 Task: For heading  Tahoma with underline.  font size for heading20,  'Change the font style of data to'Arial.  and font size to 12,  Change the alignment of both headline & data to Align left.  In the sheet  analysisSalesByCategory
Action: Mouse moved to (136, 160)
Screenshot: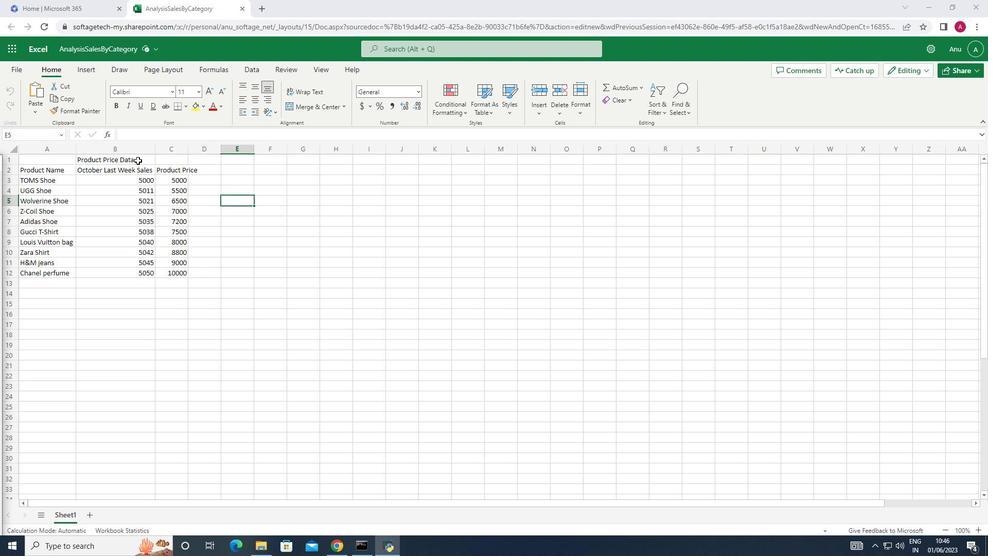 
Action: Mouse pressed left at (136, 160)
Screenshot: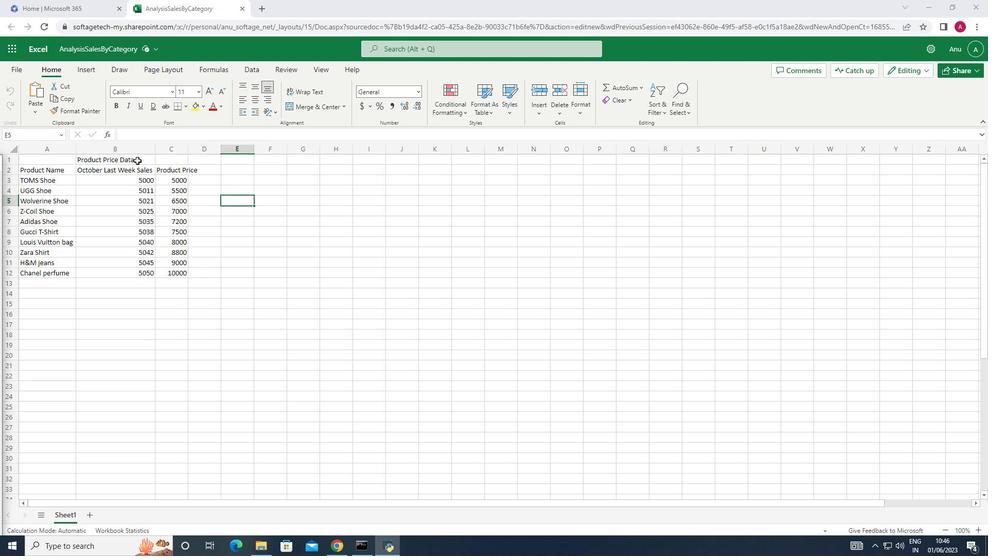 
Action: Mouse moved to (173, 95)
Screenshot: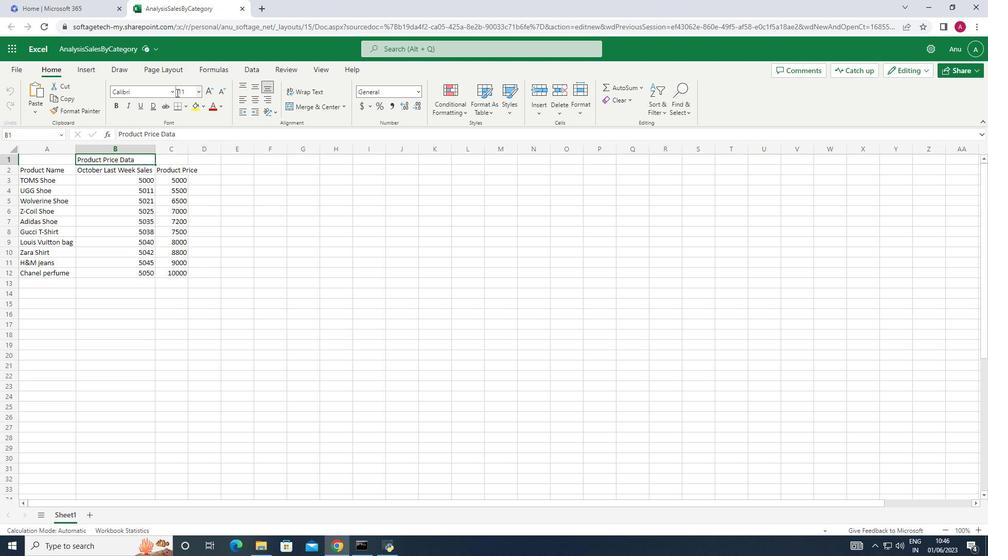 
Action: Mouse pressed left at (173, 95)
Screenshot: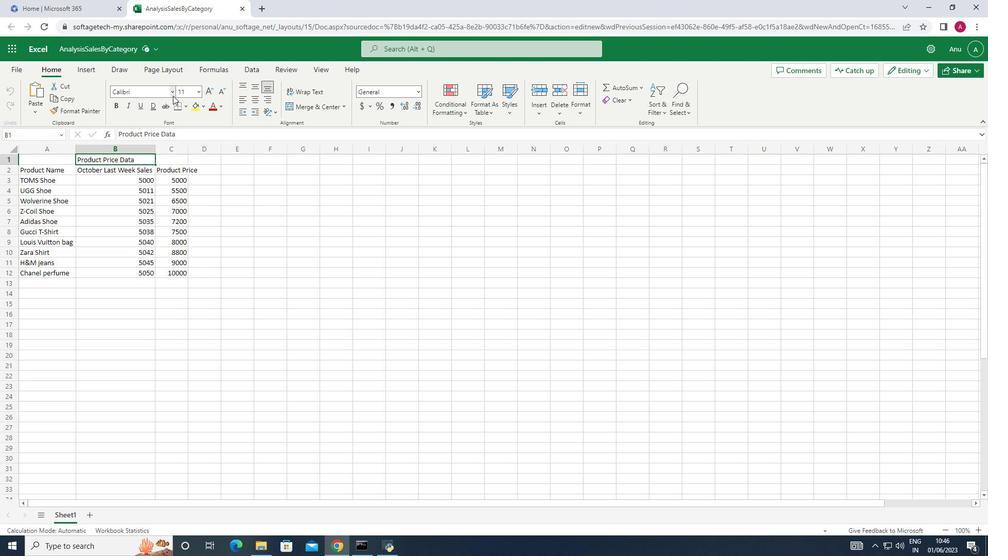 
Action: Mouse moved to (135, 442)
Screenshot: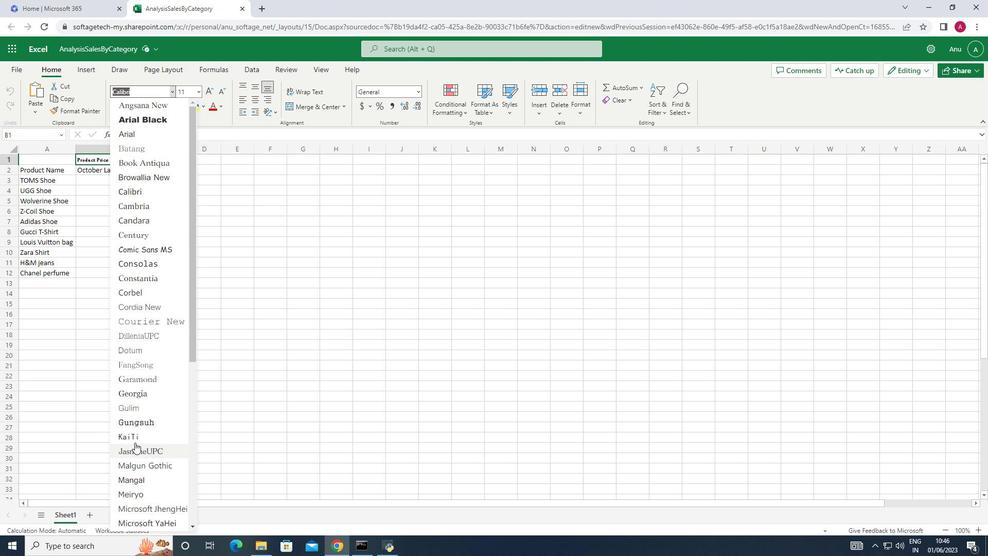 
Action: Mouse scrolled (135, 442) with delta (0, 0)
Screenshot: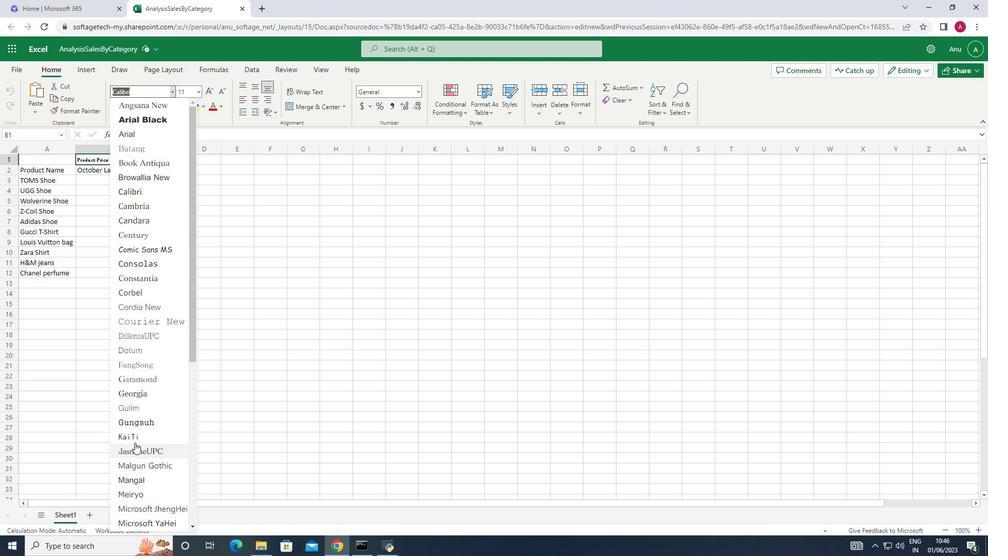 
Action: Mouse scrolled (135, 442) with delta (0, 0)
Screenshot: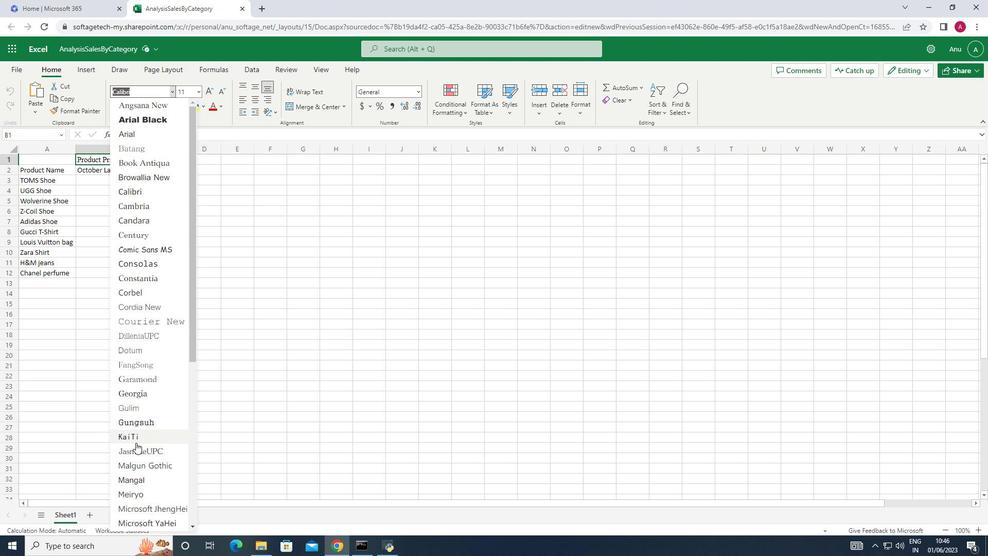 
Action: Mouse scrolled (135, 442) with delta (0, 0)
Screenshot: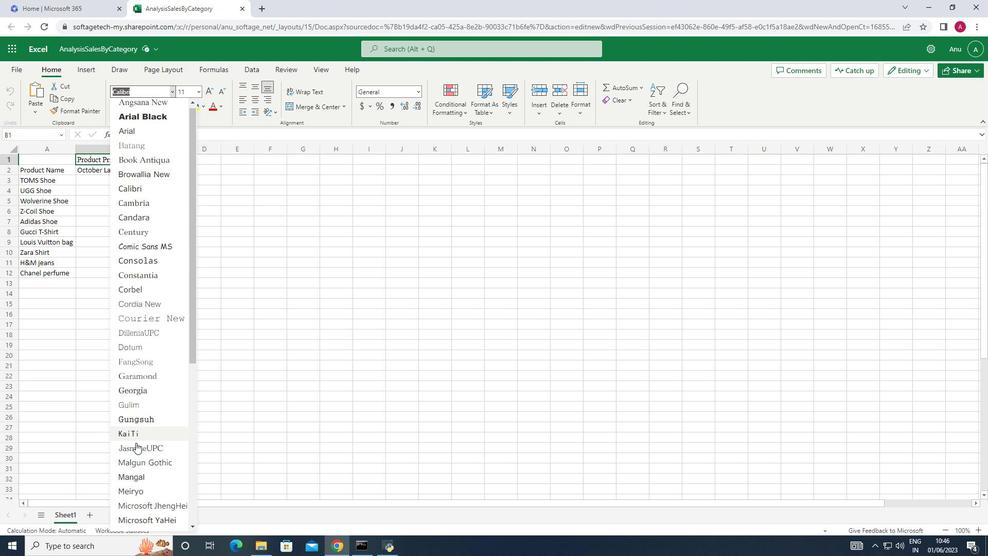 
Action: Mouse scrolled (135, 442) with delta (0, 0)
Screenshot: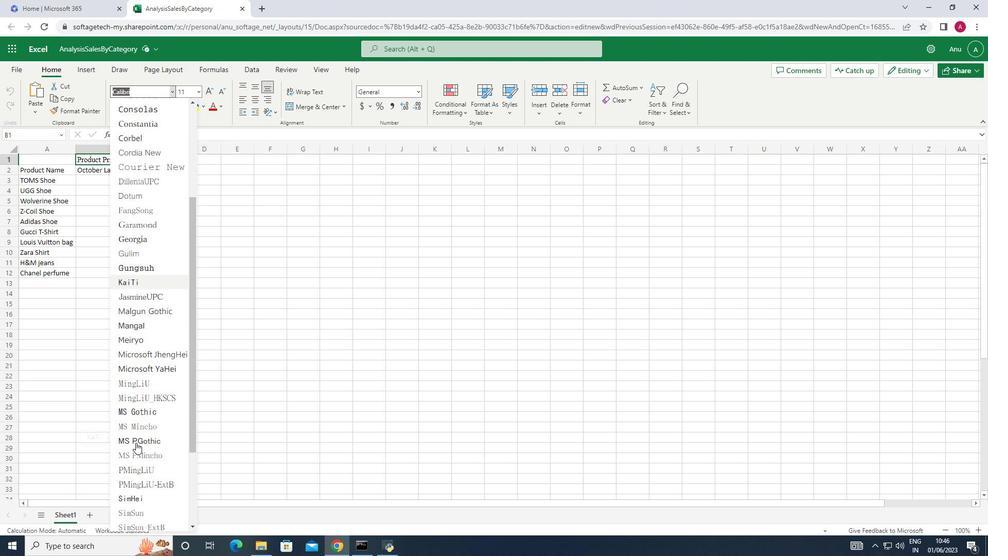 
Action: Mouse scrolled (135, 442) with delta (0, 0)
Screenshot: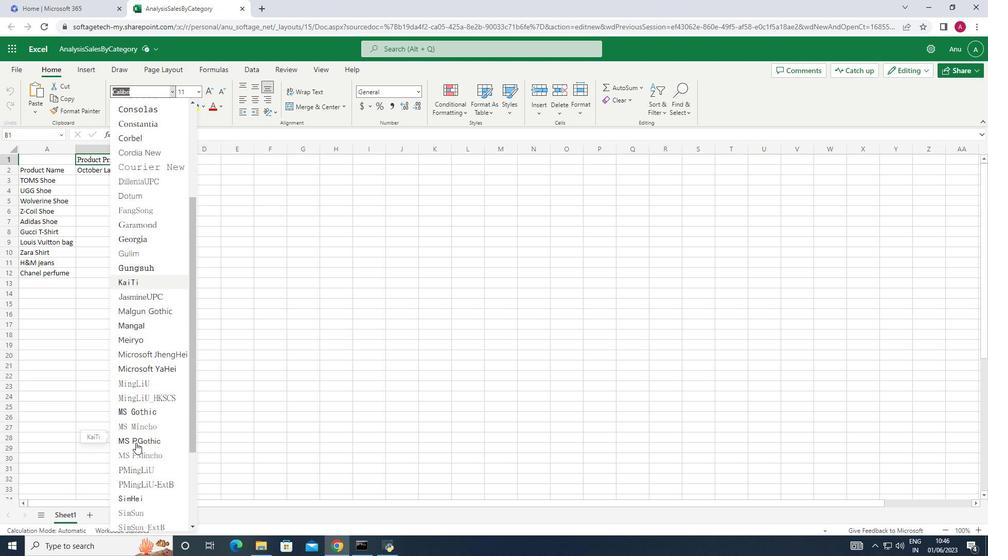 
Action: Mouse scrolled (135, 442) with delta (0, 0)
Screenshot: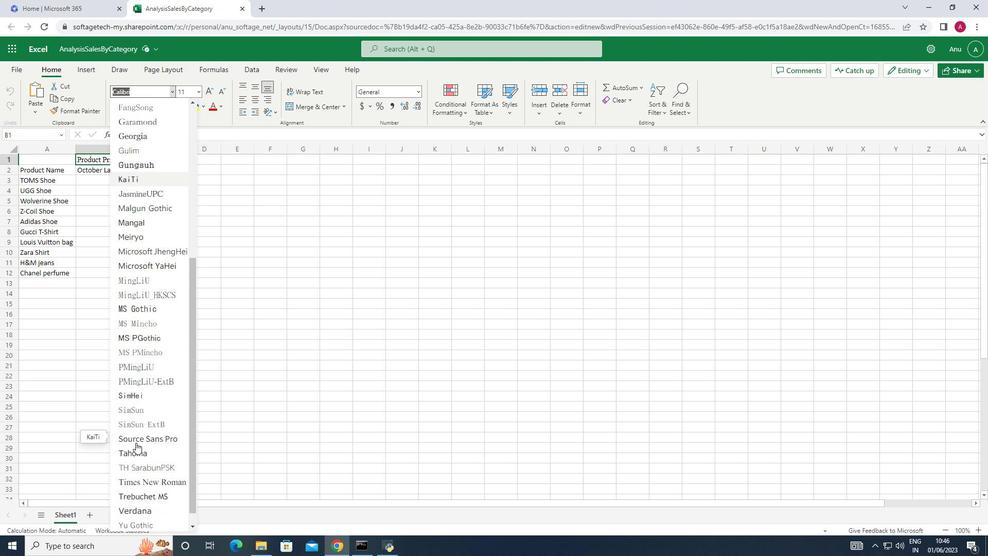 
Action: Mouse scrolled (135, 442) with delta (0, 0)
Screenshot: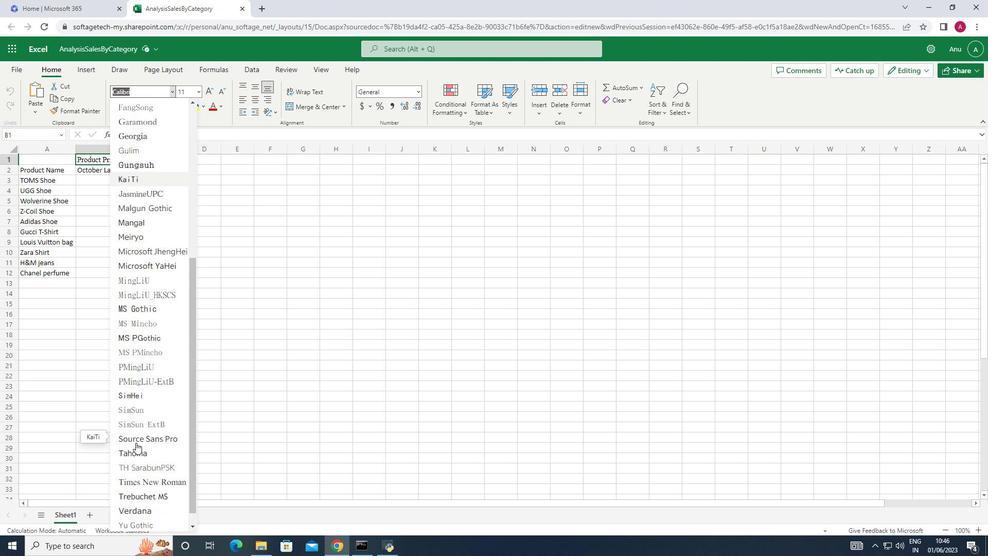 
Action: Mouse moved to (148, 459)
Screenshot: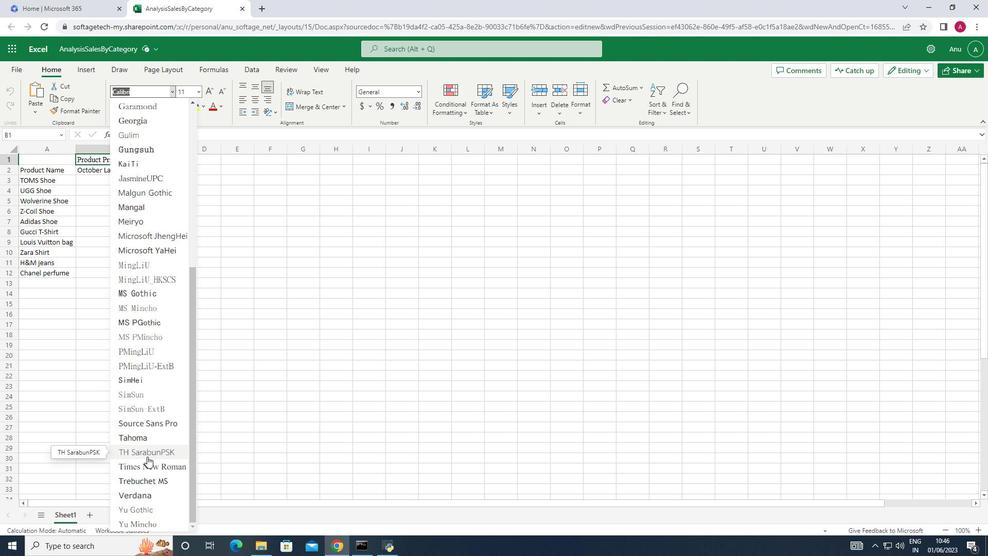 
Action: Mouse scrolled (148, 458) with delta (0, 0)
Screenshot: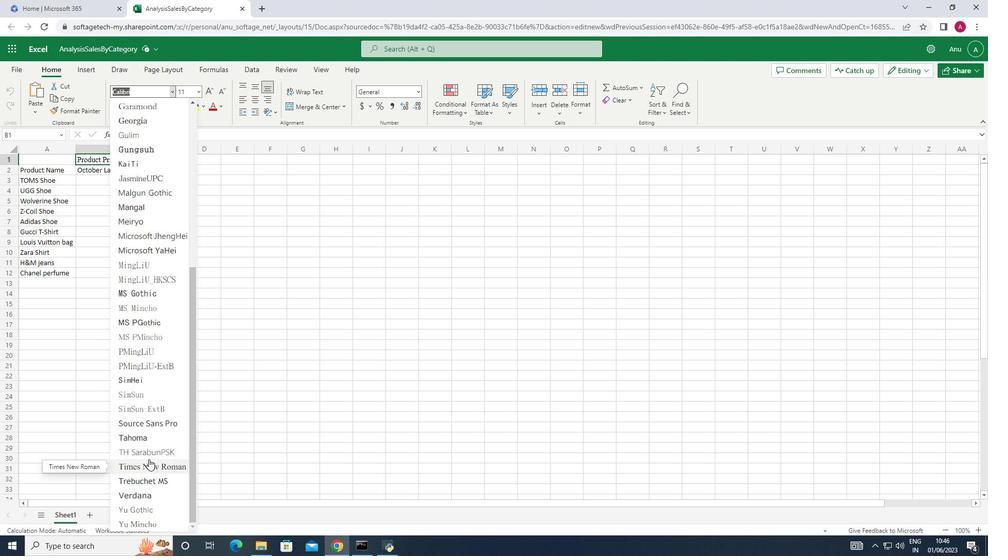 
Action: Mouse scrolled (148, 458) with delta (0, 0)
Screenshot: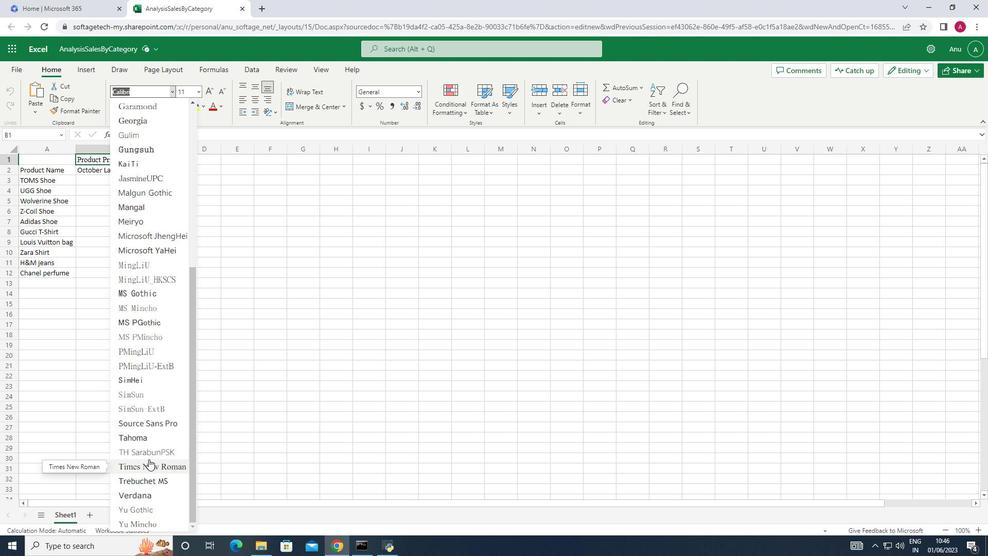 
Action: Mouse moved to (156, 435)
Screenshot: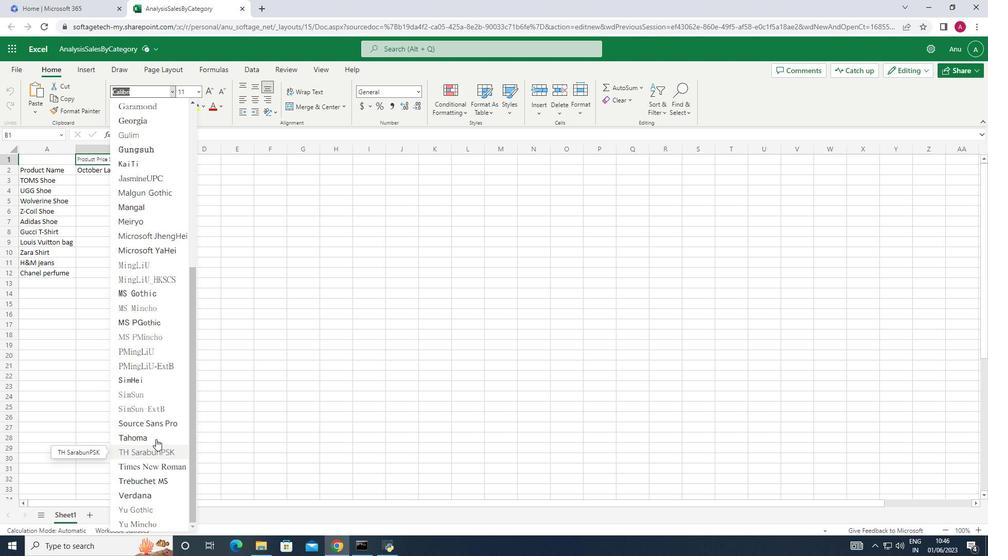 
Action: Mouse pressed left at (156, 435)
Screenshot: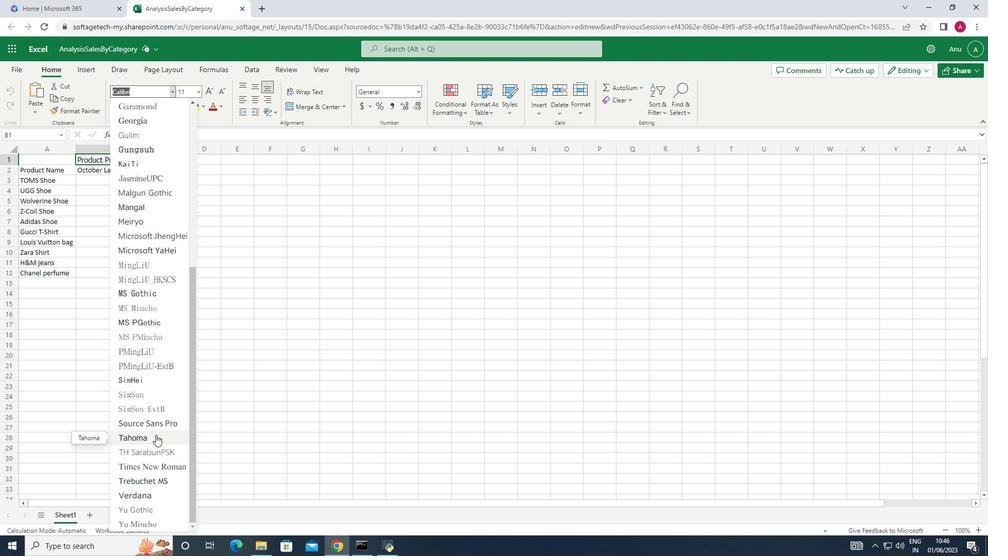 
Action: Mouse moved to (144, 108)
Screenshot: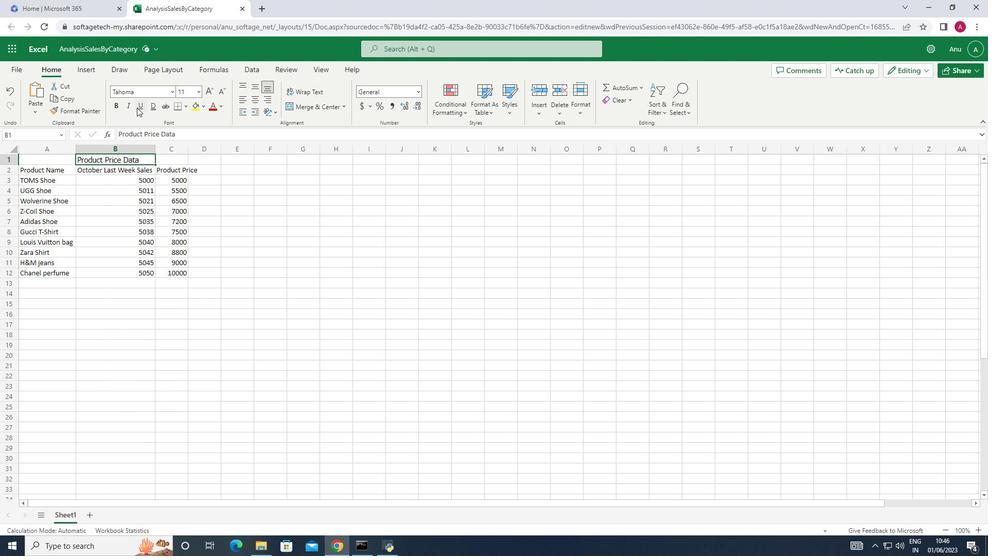 
Action: Mouse pressed left at (144, 108)
Screenshot: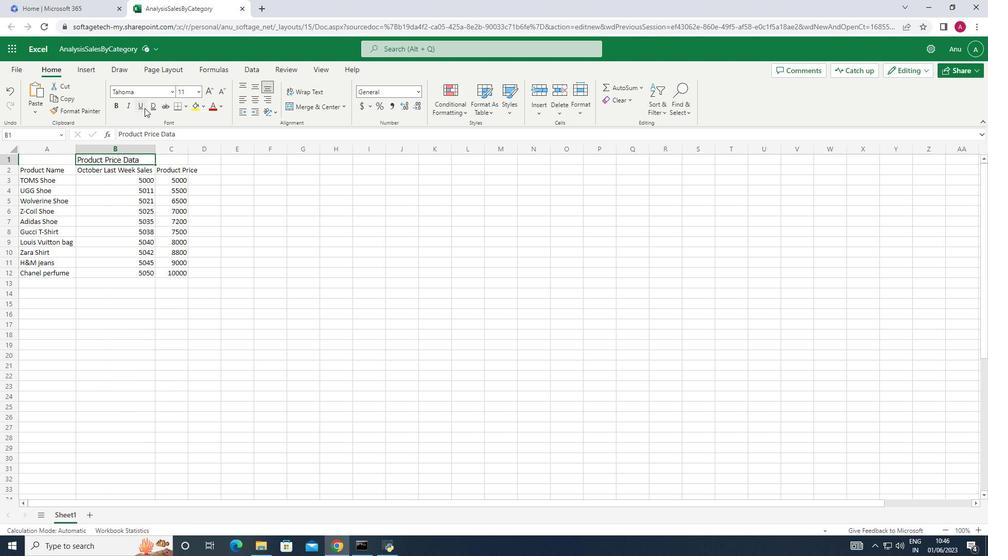 
Action: Mouse moved to (196, 92)
Screenshot: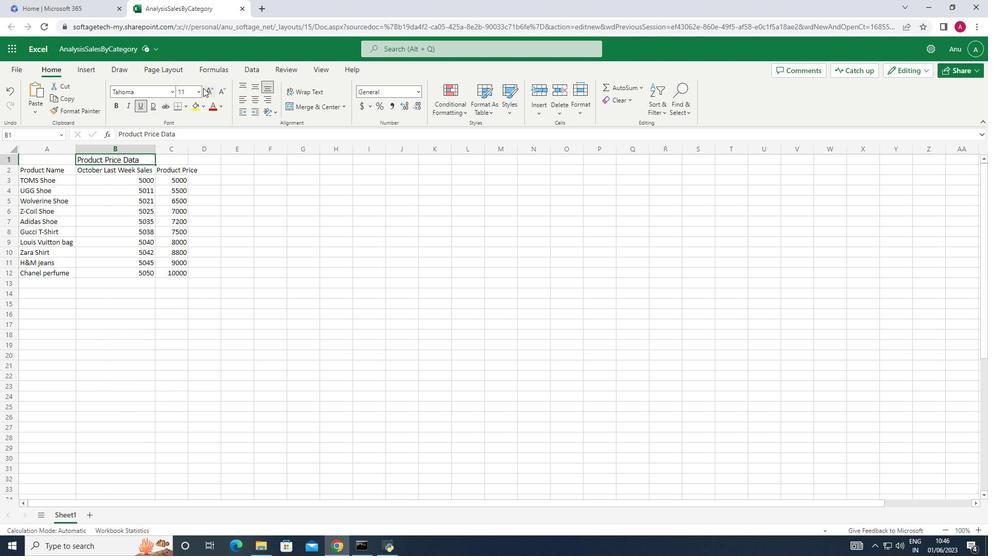 
Action: Mouse pressed left at (196, 92)
Screenshot: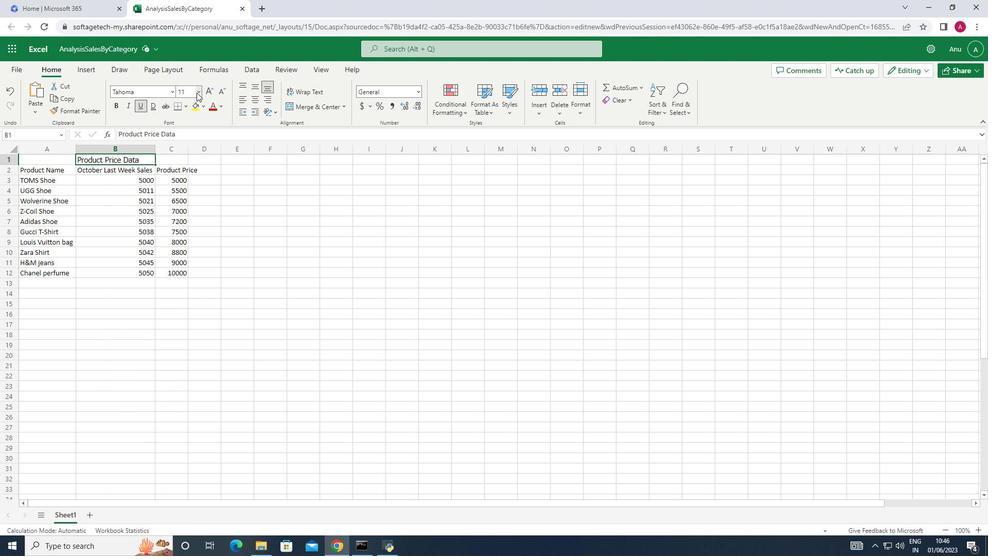 
Action: Mouse moved to (192, 215)
Screenshot: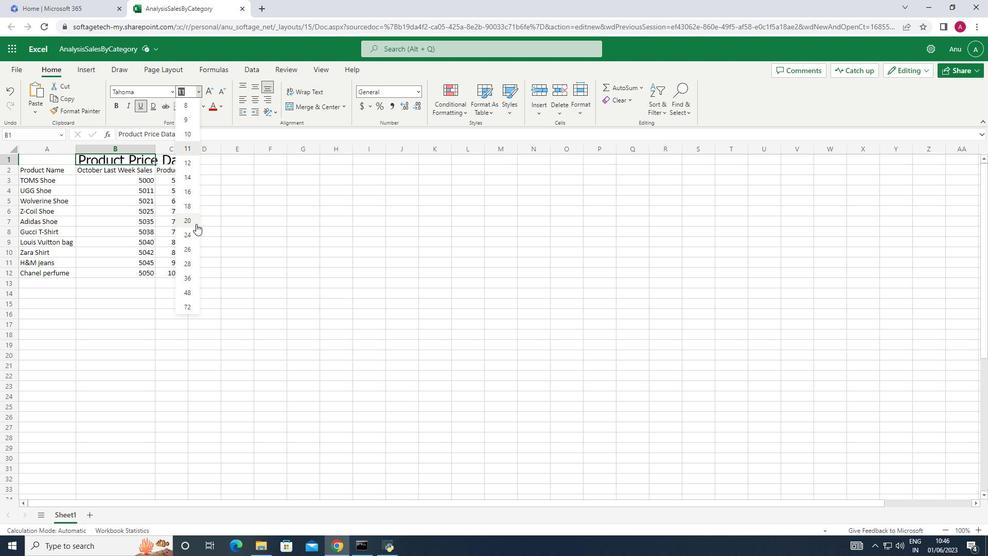 
Action: Mouse pressed left at (192, 215)
Screenshot: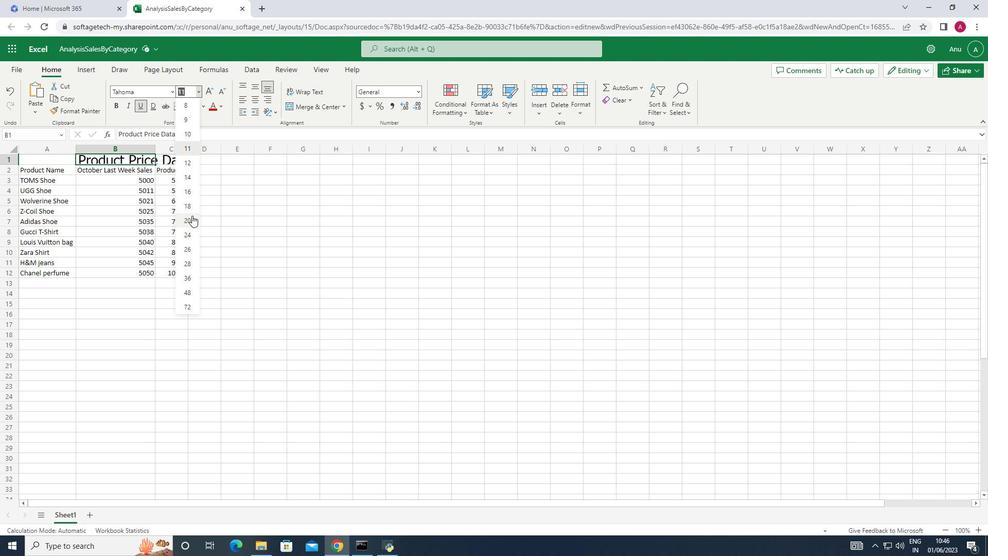 
Action: Mouse moved to (44, 178)
Screenshot: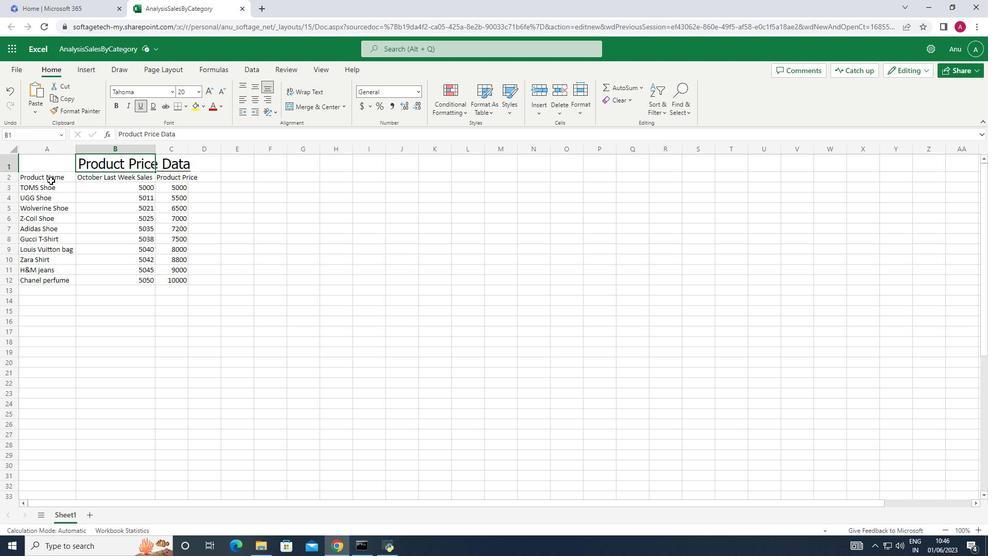 
Action: Mouse pressed left at (44, 178)
Screenshot: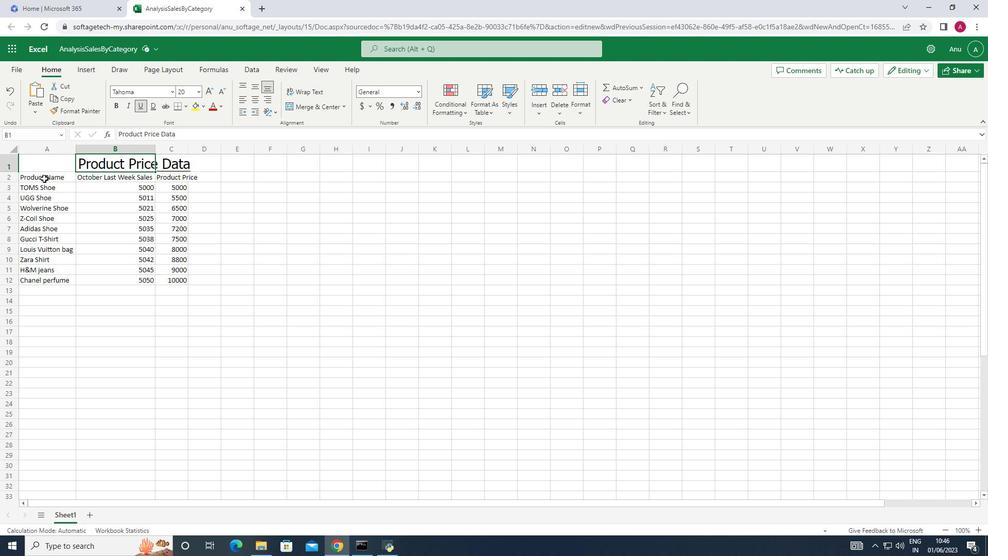 
Action: Mouse moved to (171, 92)
Screenshot: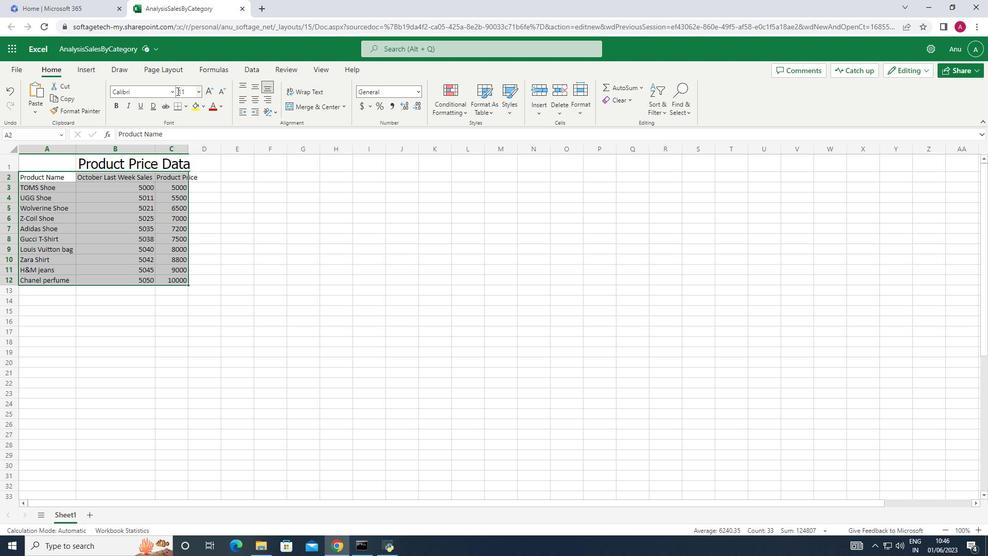 
Action: Mouse pressed left at (171, 92)
Screenshot: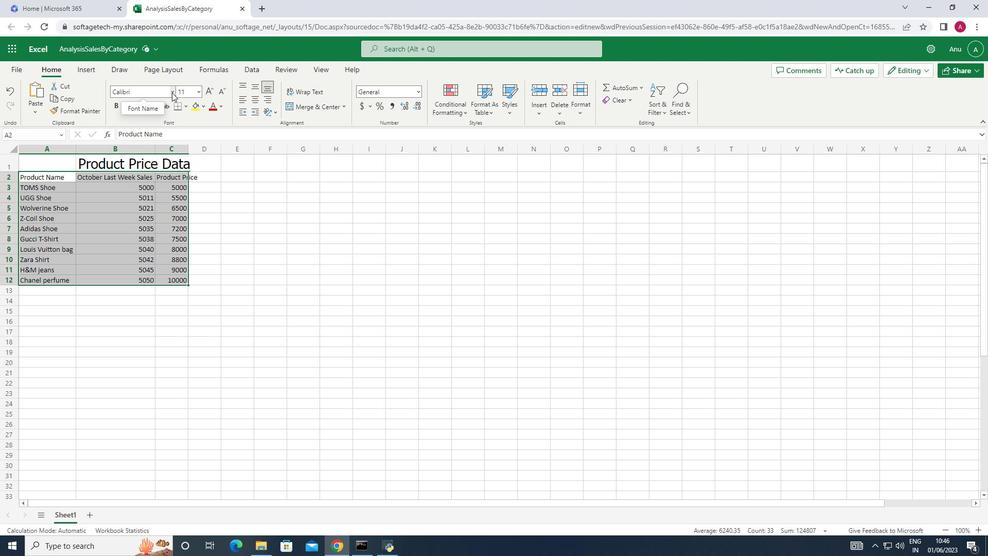 
Action: Mouse moved to (160, 130)
Screenshot: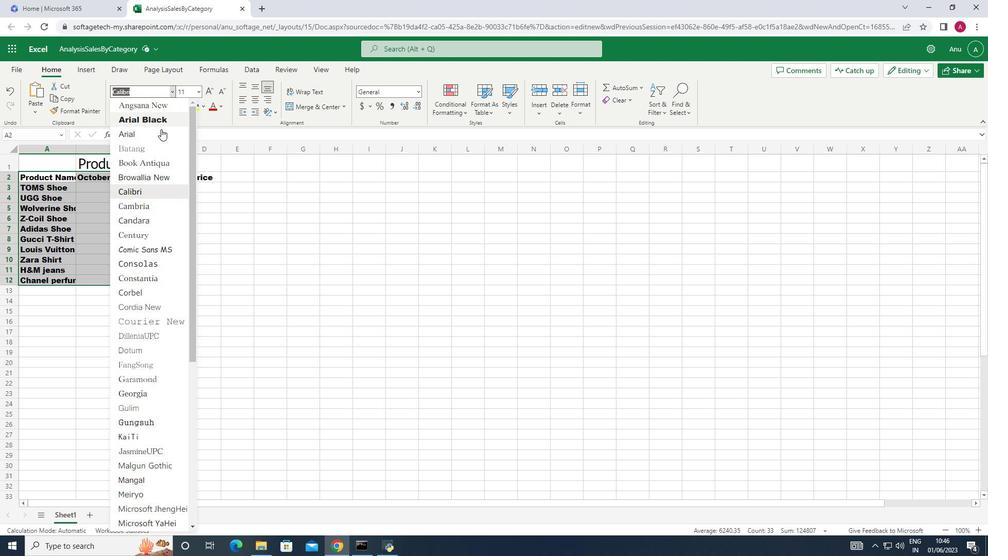 
Action: Mouse pressed left at (160, 130)
Screenshot: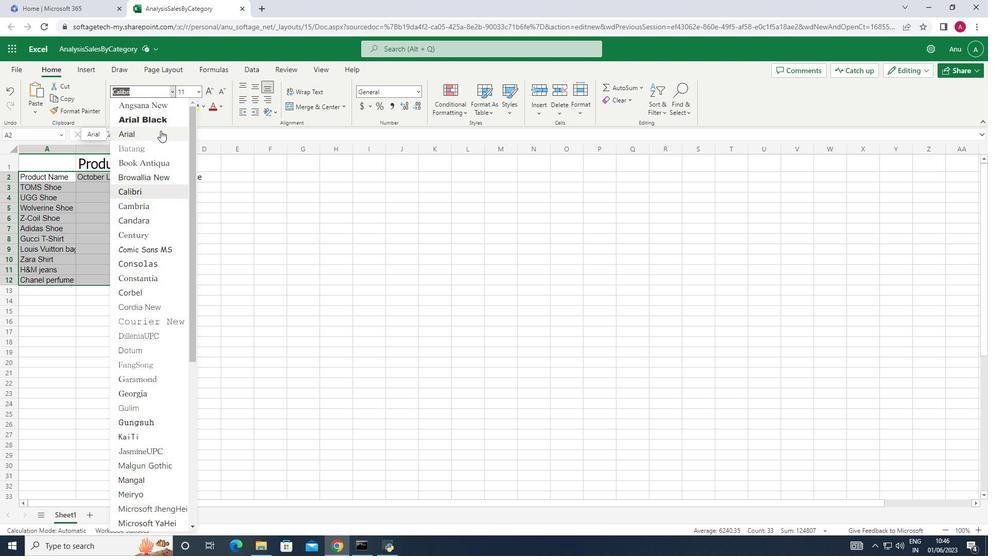
Action: Mouse moved to (199, 93)
Screenshot: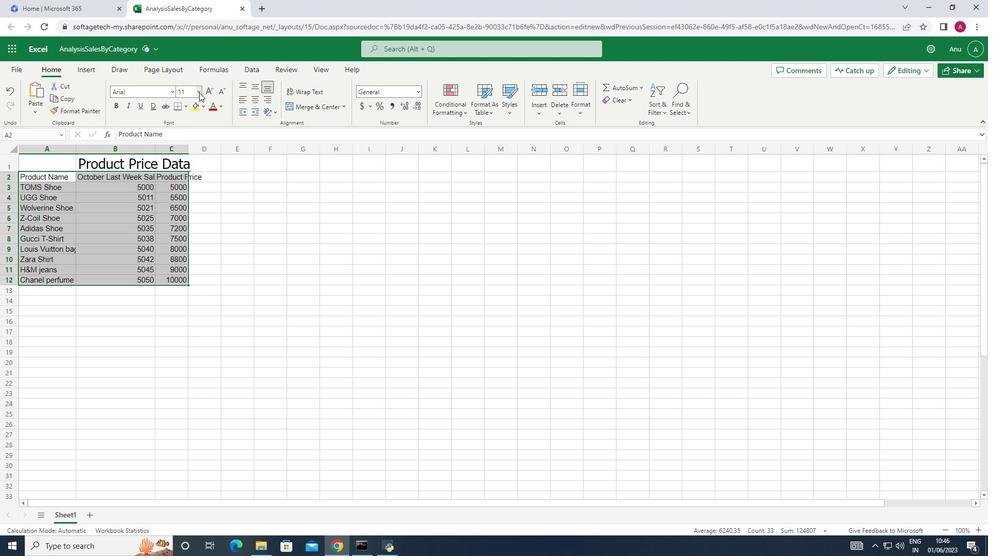 
Action: Mouse pressed left at (199, 93)
Screenshot: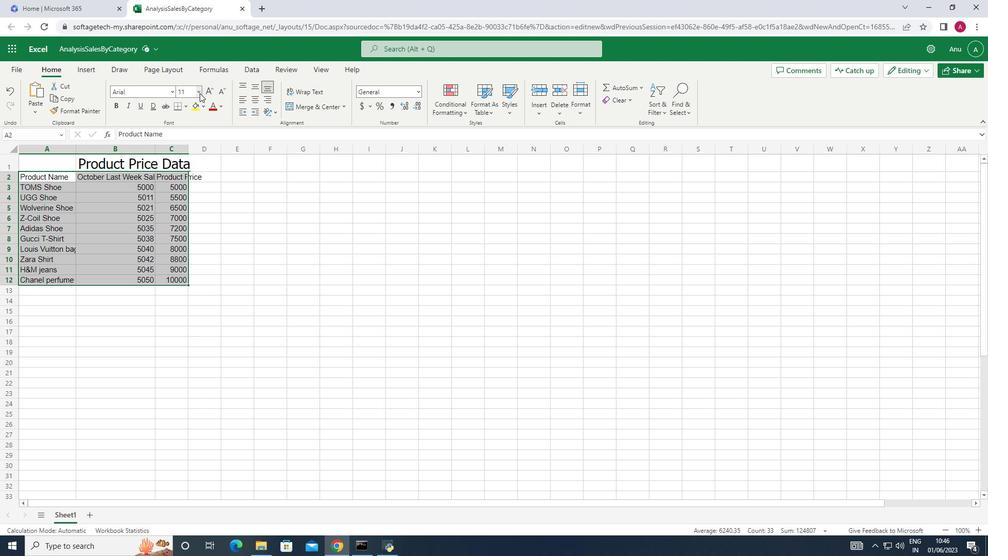 
Action: Mouse moved to (189, 166)
Screenshot: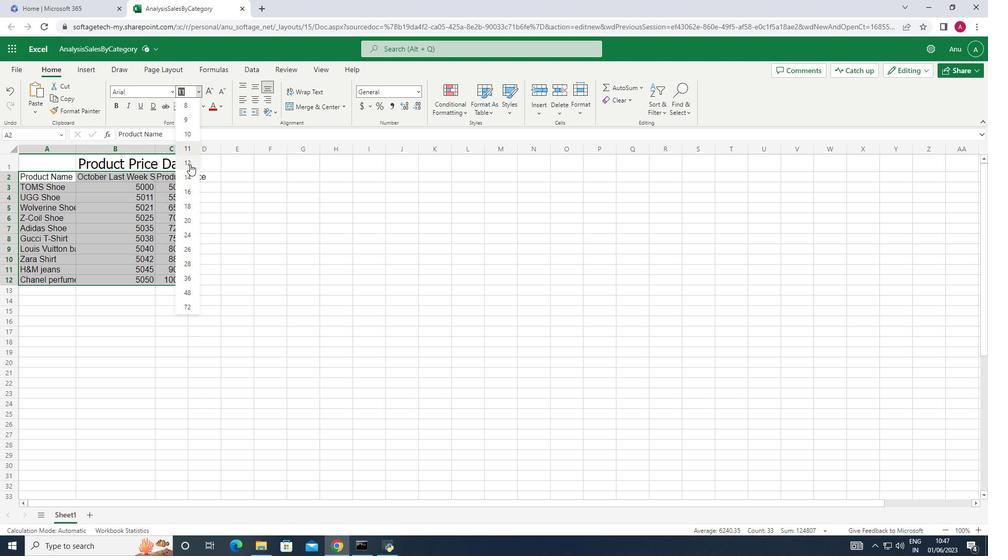 
Action: Mouse pressed left at (189, 166)
Screenshot: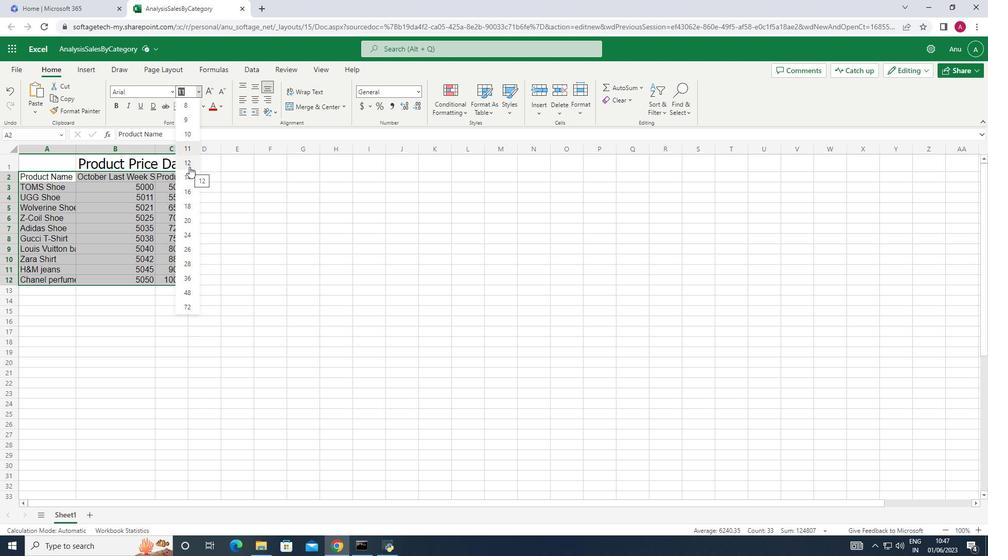 
Action: Mouse moved to (243, 101)
Screenshot: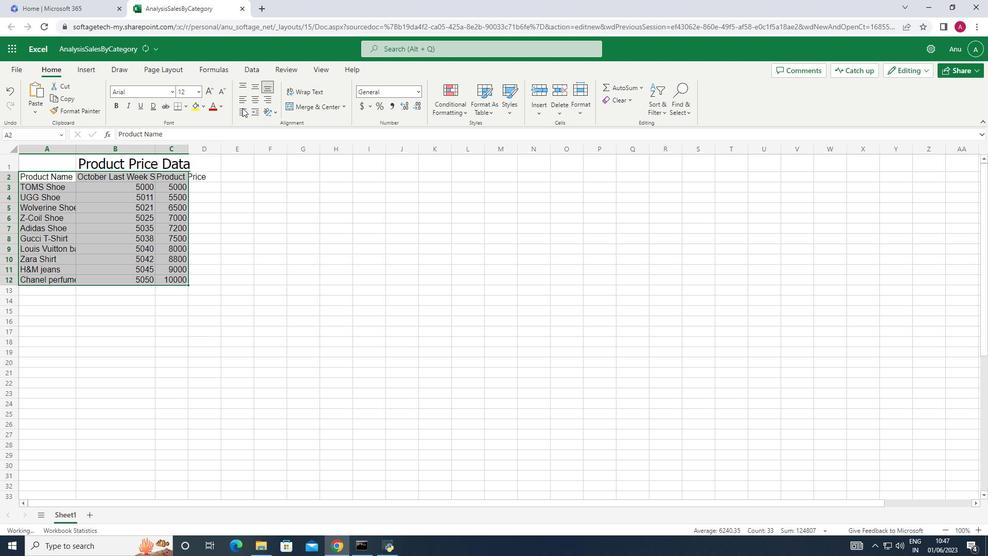 
Action: Mouse pressed left at (243, 101)
Screenshot: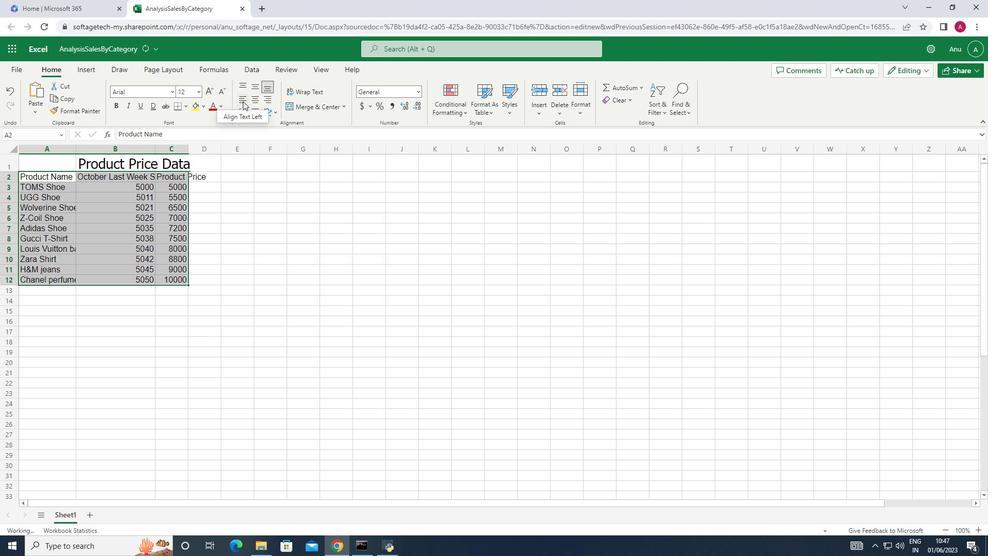 
Action: Mouse moved to (263, 217)
Screenshot: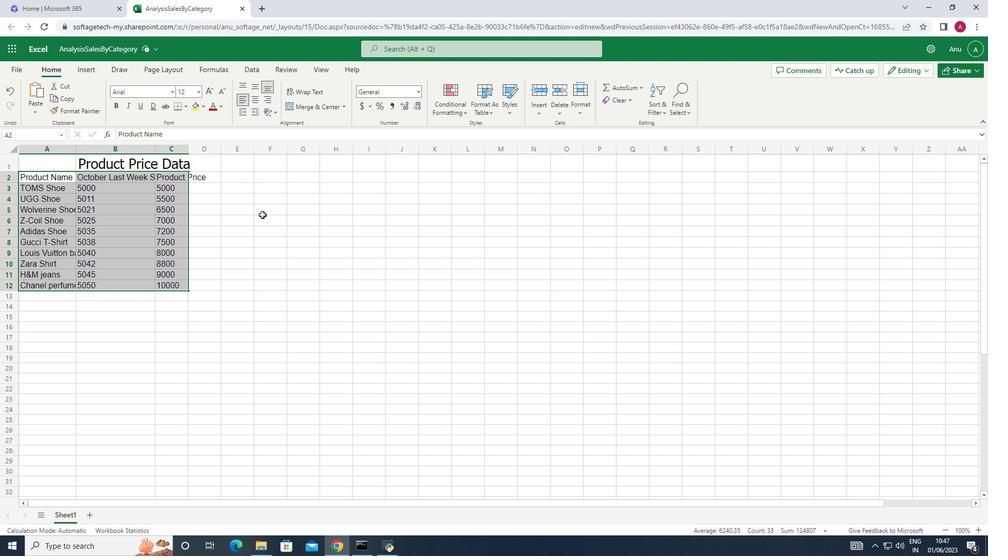 
Action: Mouse pressed left at (263, 217)
Screenshot: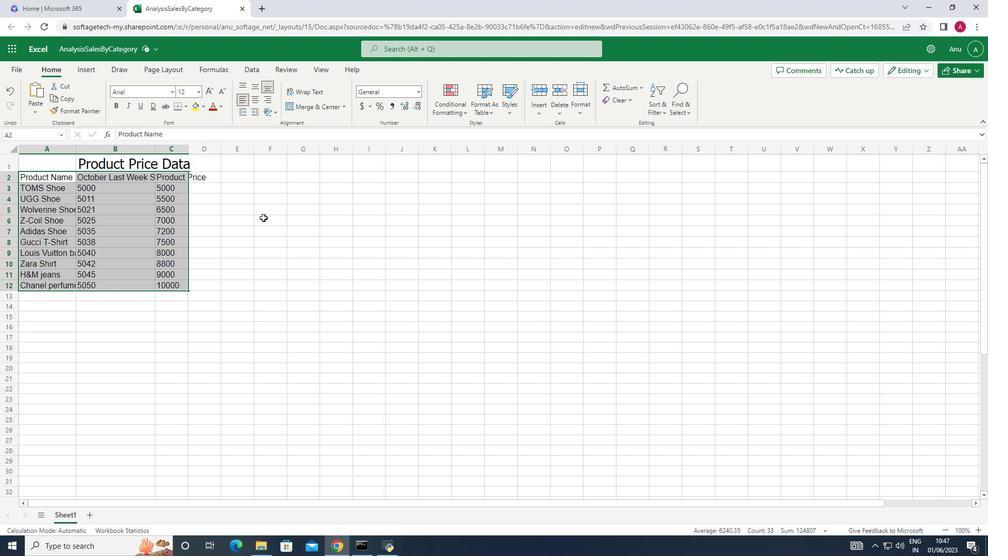 
Action: Mouse moved to (186, 147)
Screenshot: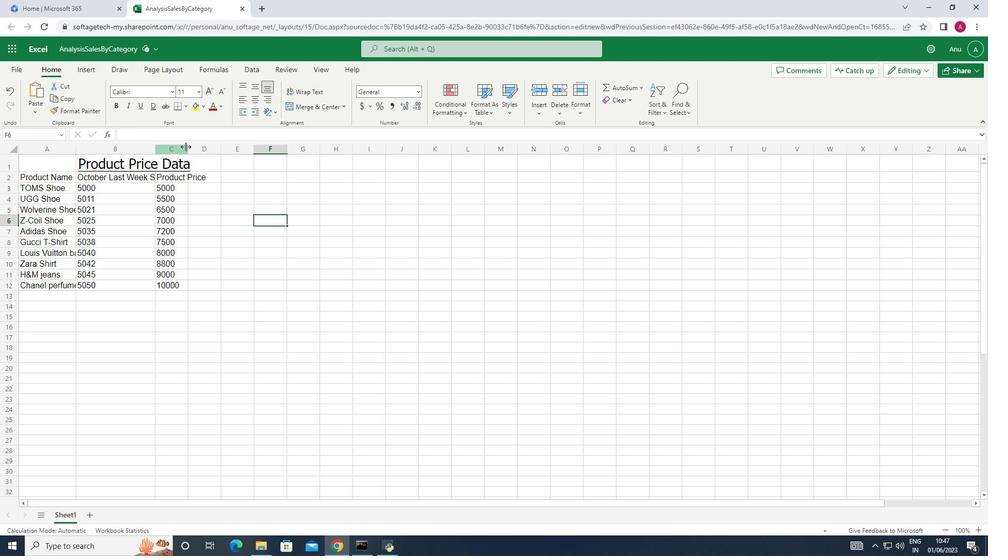 
Action: Mouse pressed left at (186, 147)
Screenshot: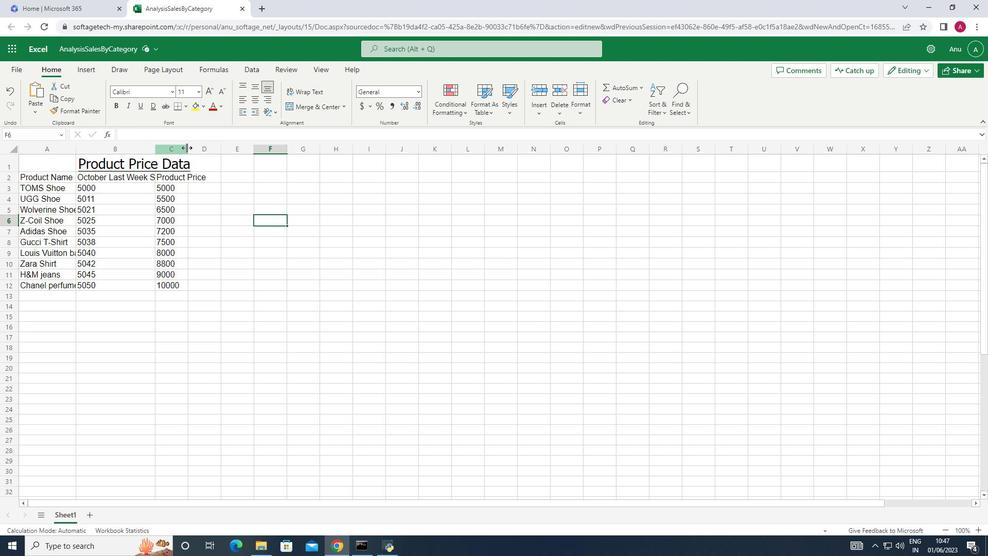 
Action: Mouse pressed left at (186, 147)
Screenshot: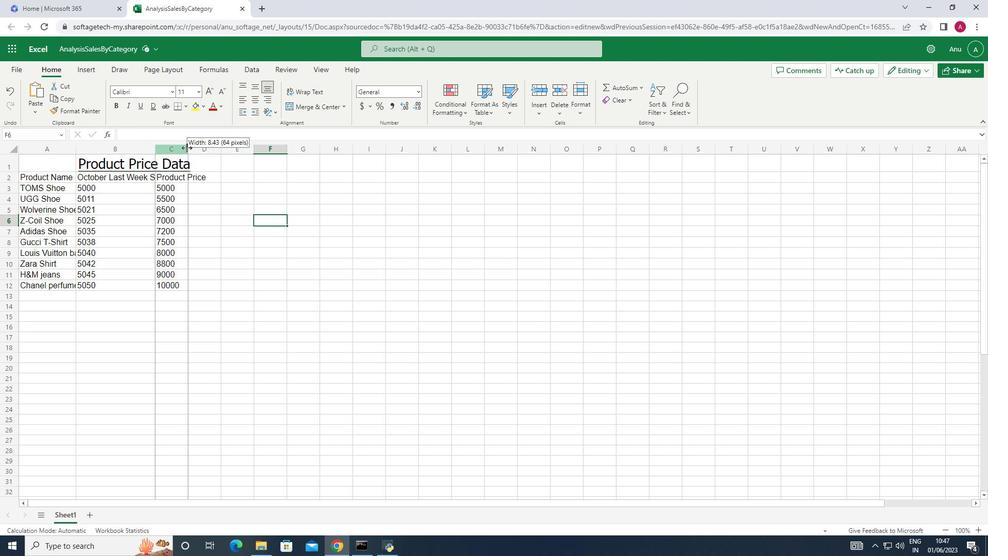 
Action: Mouse moved to (152, 148)
Screenshot: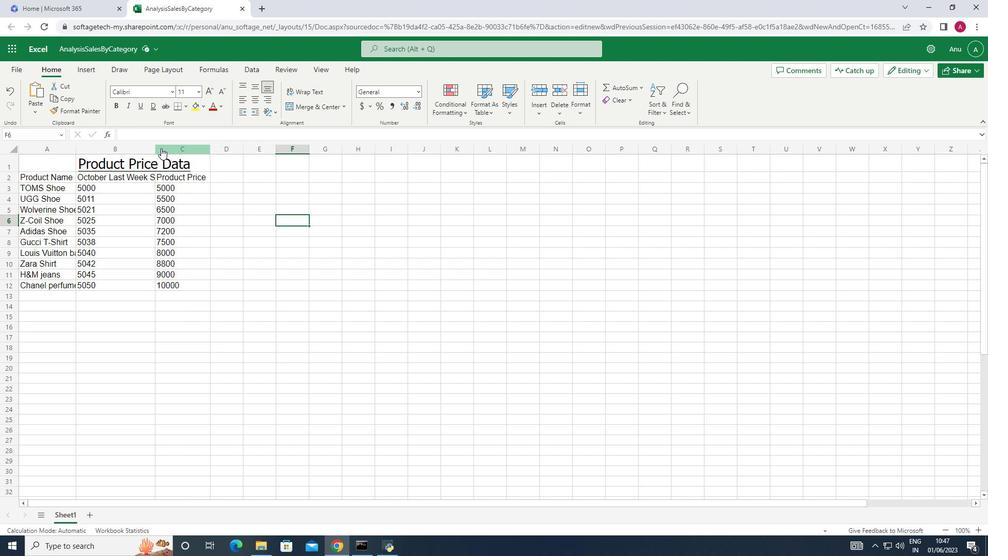 
Action: Mouse pressed left at (152, 148)
Screenshot: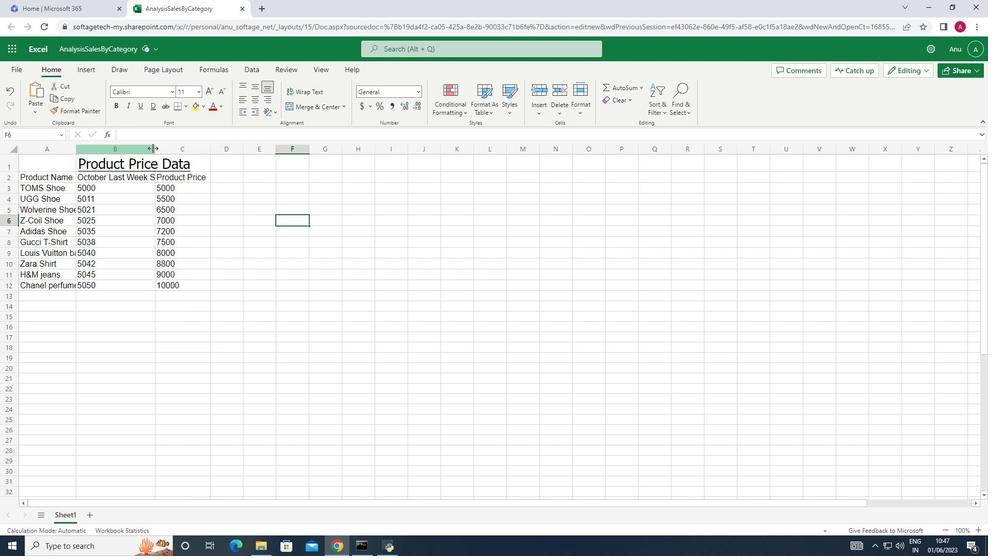 
Action: Mouse moved to (283, 254)
Screenshot: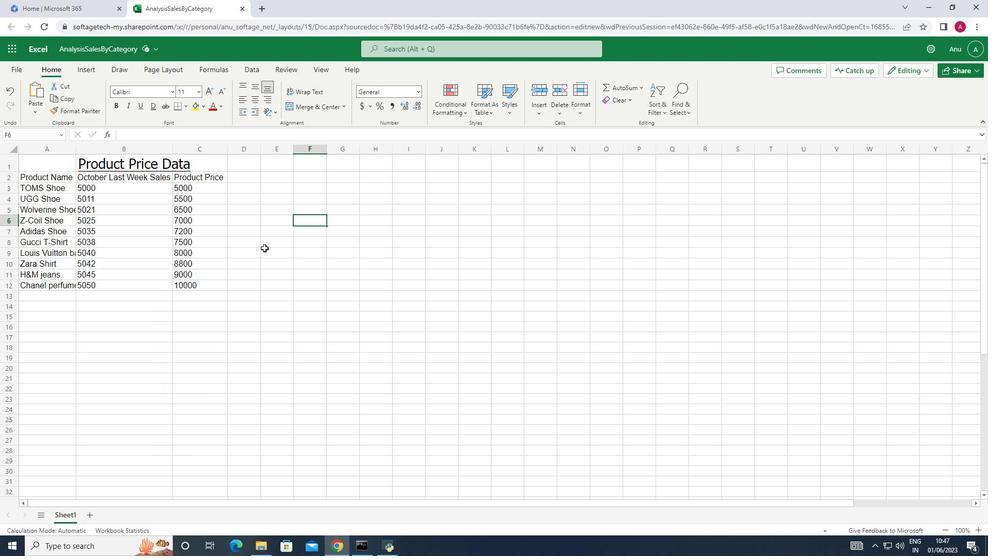 
Action: Mouse pressed left at (283, 254)
Screenshot: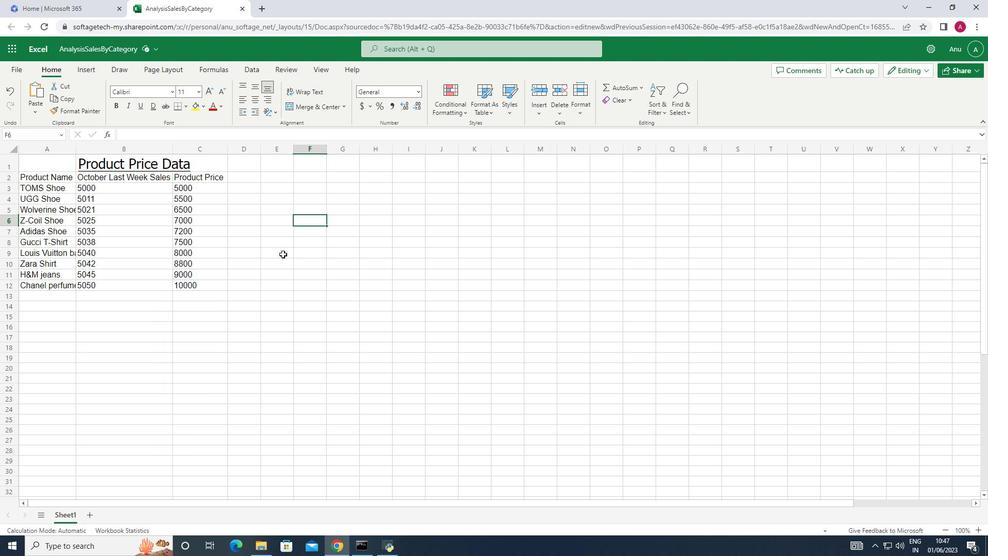 
Action: Mouse moved to (75, 146)
Screenshot: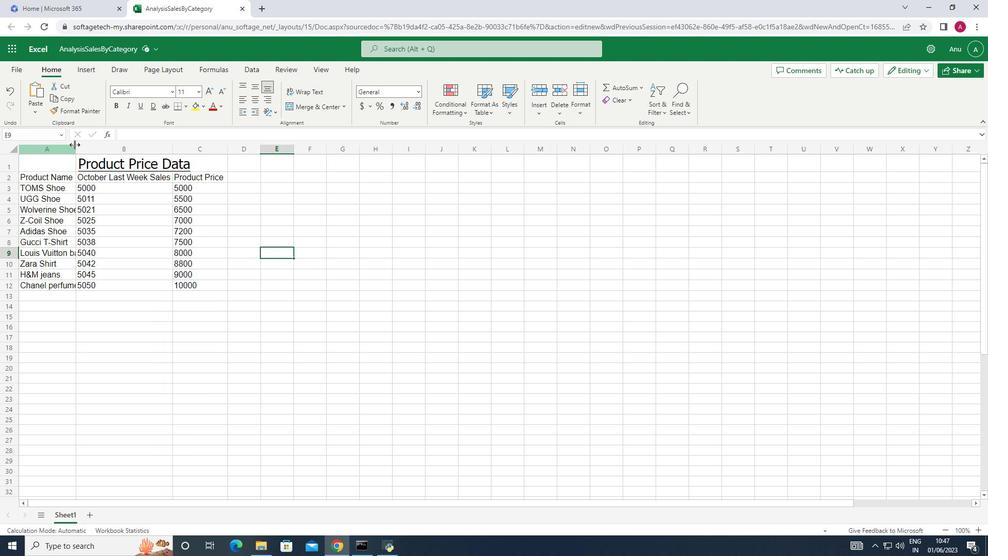 
Action: Mouse pressed left at (75, 146)
Screenshot: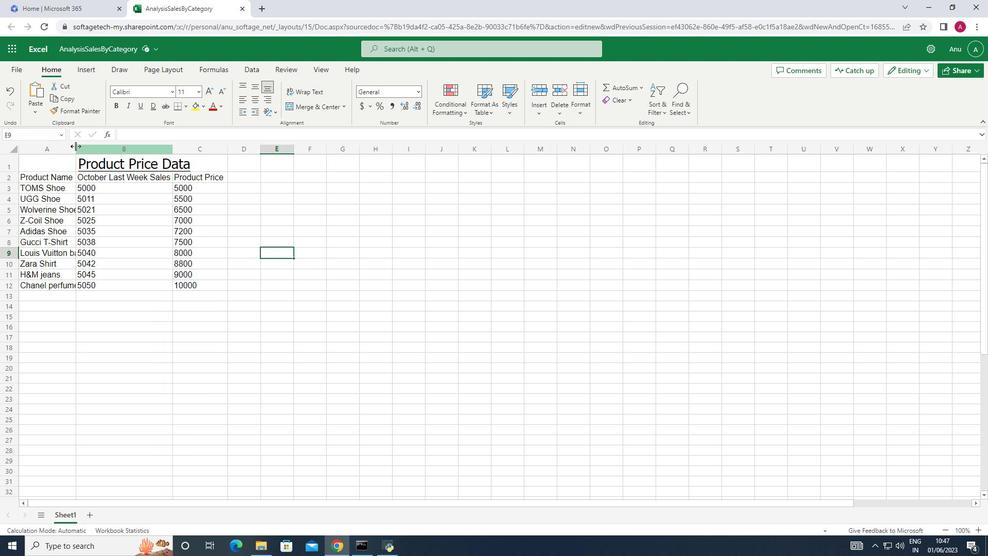 
Action: Mouse pressed left at (75, 146)
Screenshot: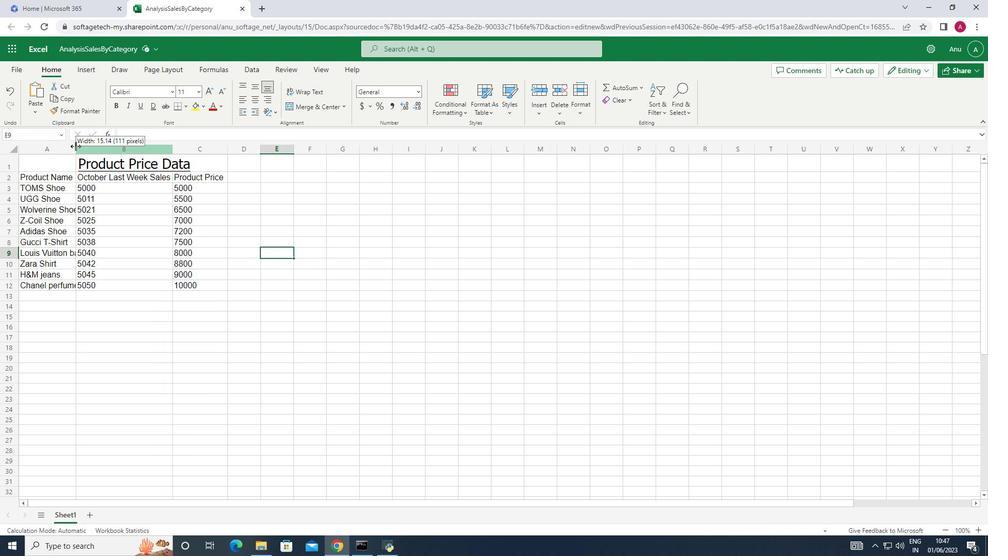 
Action: Mouse moved to (288, 298)
Screenshot: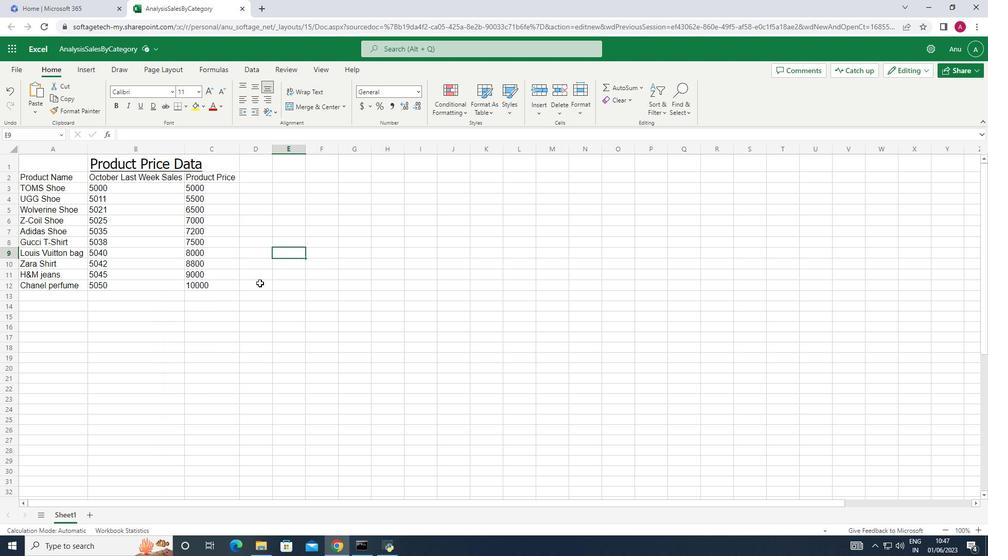 
Action: Mouse pressed left at (288, 298)
Screenshot: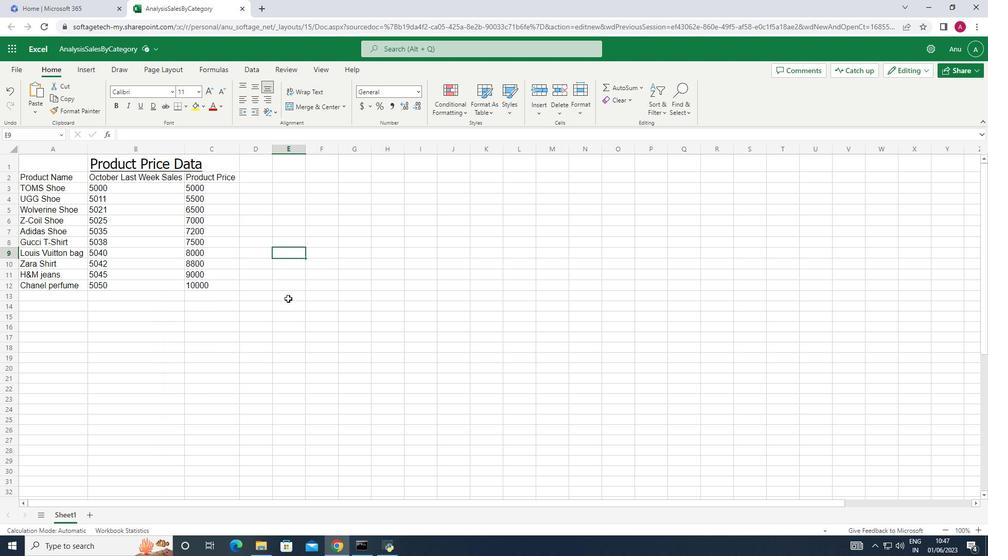 
